 Task: Create a section Code Cowboys and in the section, add a milestone Software License Management in the project AgileLounge
Action: Mouse moved to (80, 58)
Screenshot: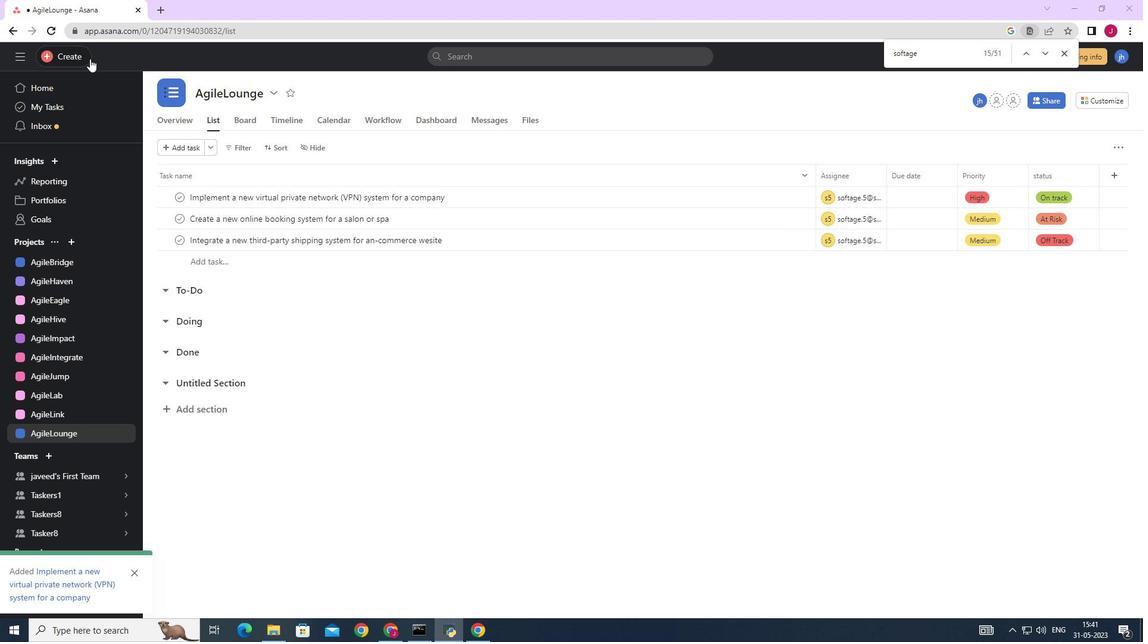 
Action: Mouse pressed left at (80, 58)
Screenshot: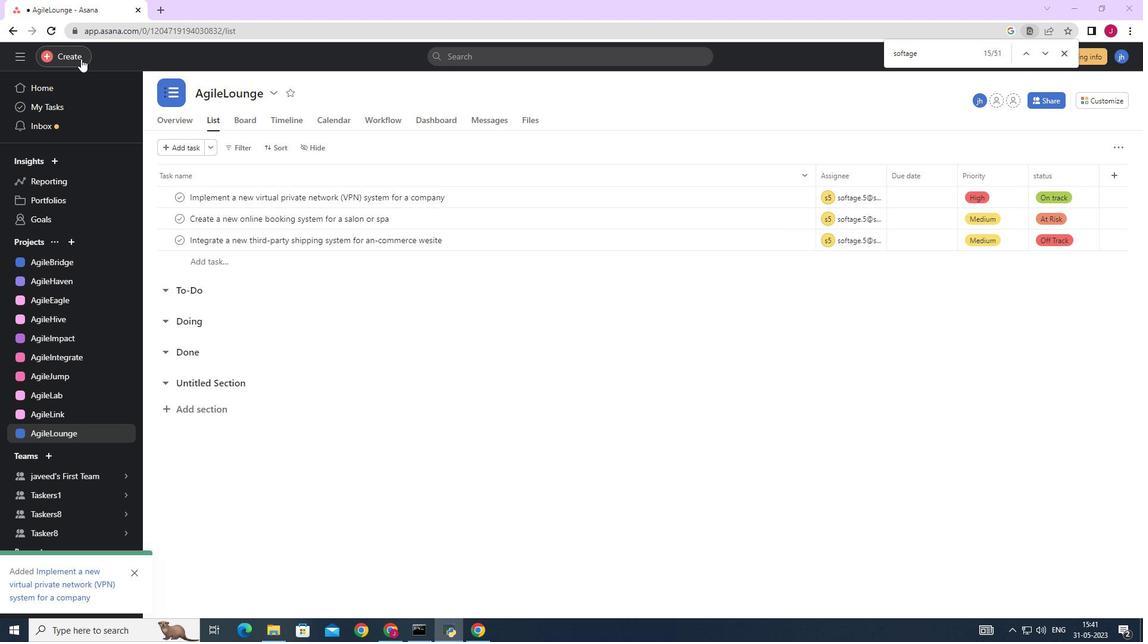 
Action: Mouse moved to (148, 58)
Screenshot: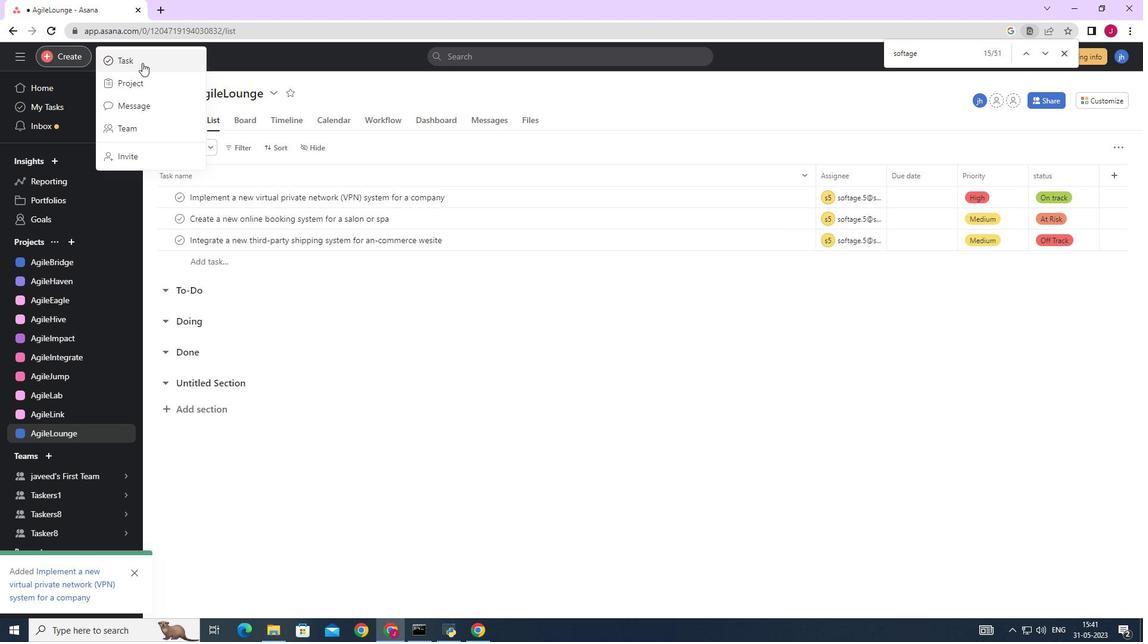 
Action: Mouse pressed left at (148, 58)
Screenshot: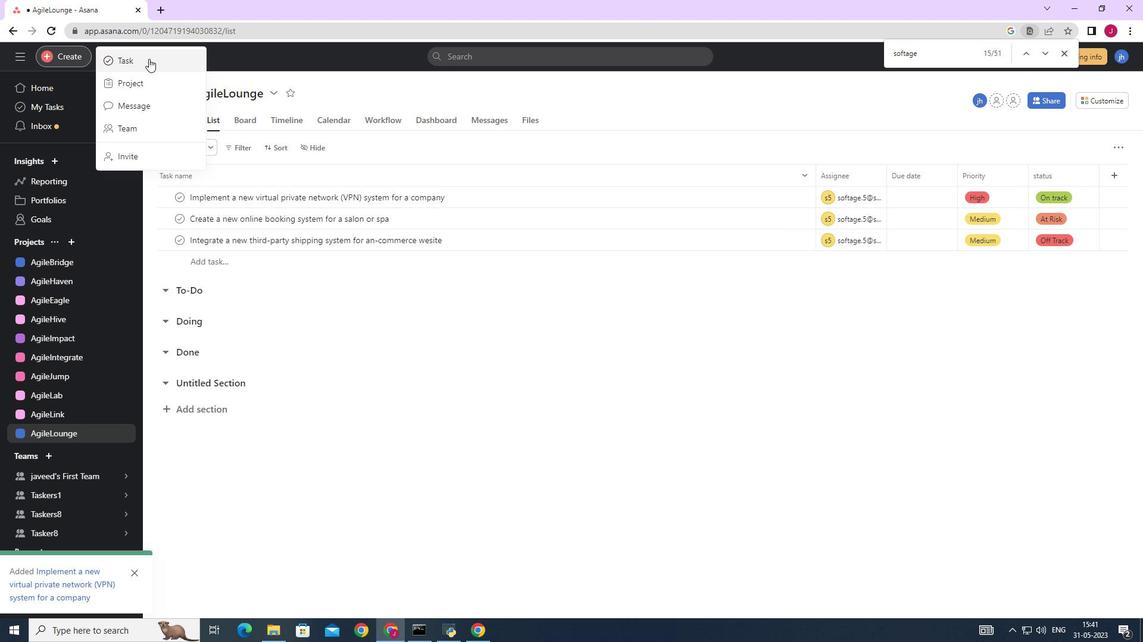 
Action: Mouse moved to (932, 393)
Screenshot: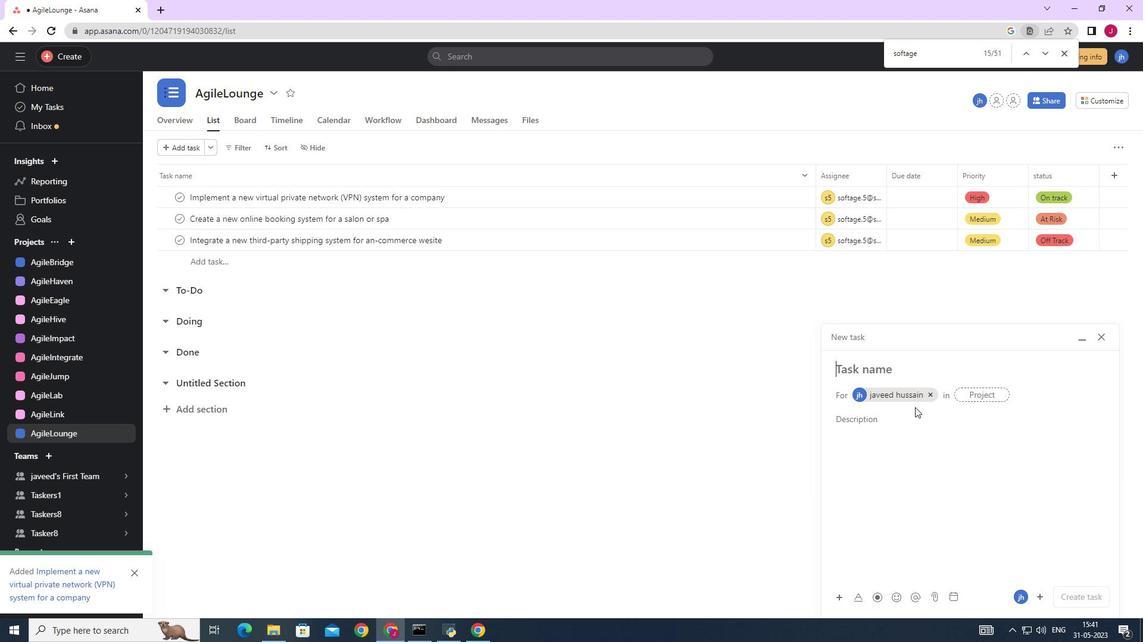 
Action: Mouse pressed left at (932, 393)
Screenshot: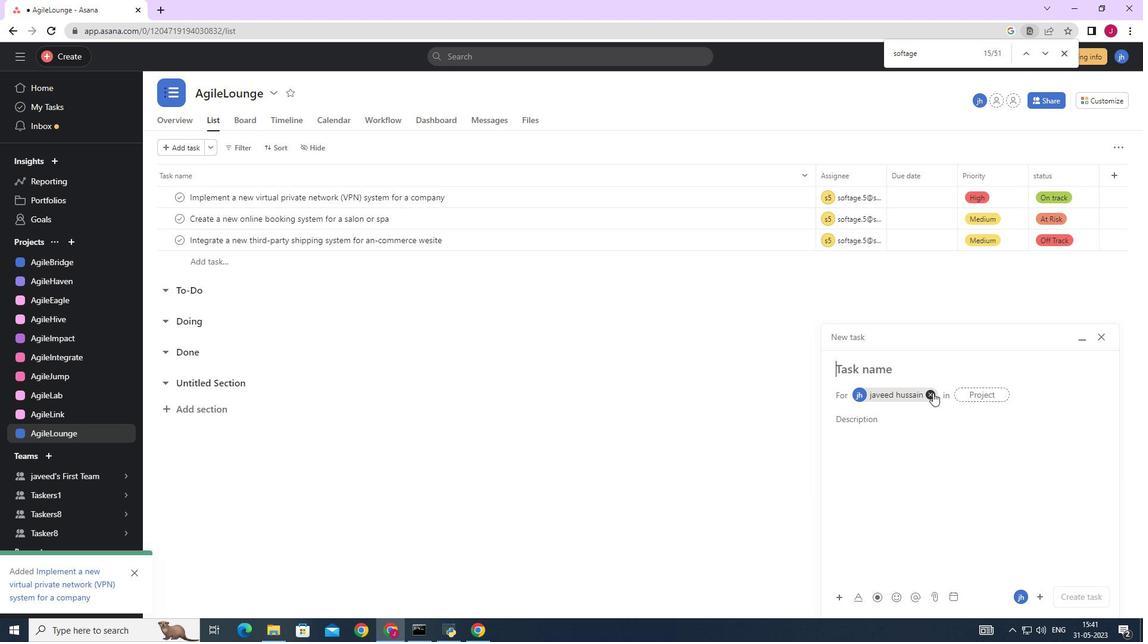 
Action: Mouse moved to (1103, 338)
Screenshot: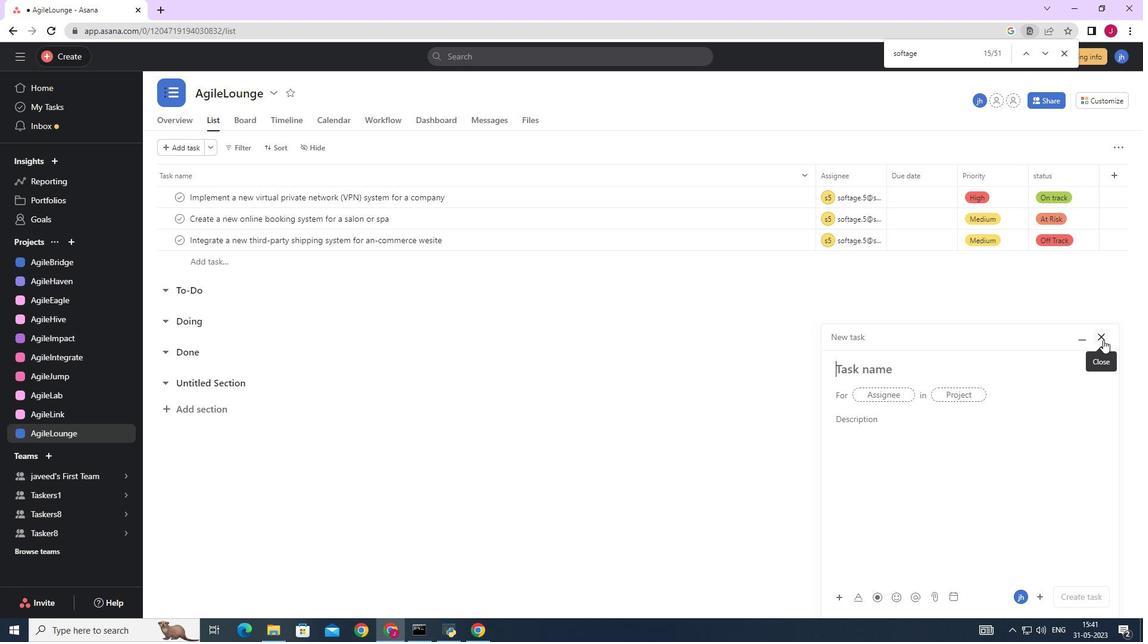 
Action: Mouse pressed left at (1103, 338)
Screenshot: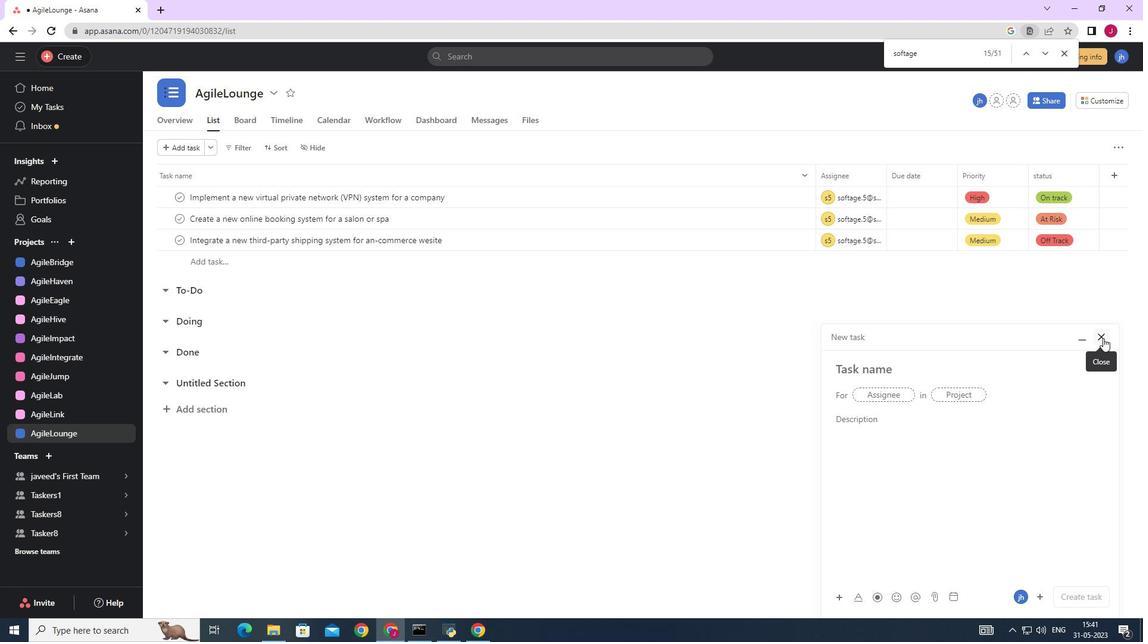 
Action: Mouse moved to (684, 203)
Screenshot: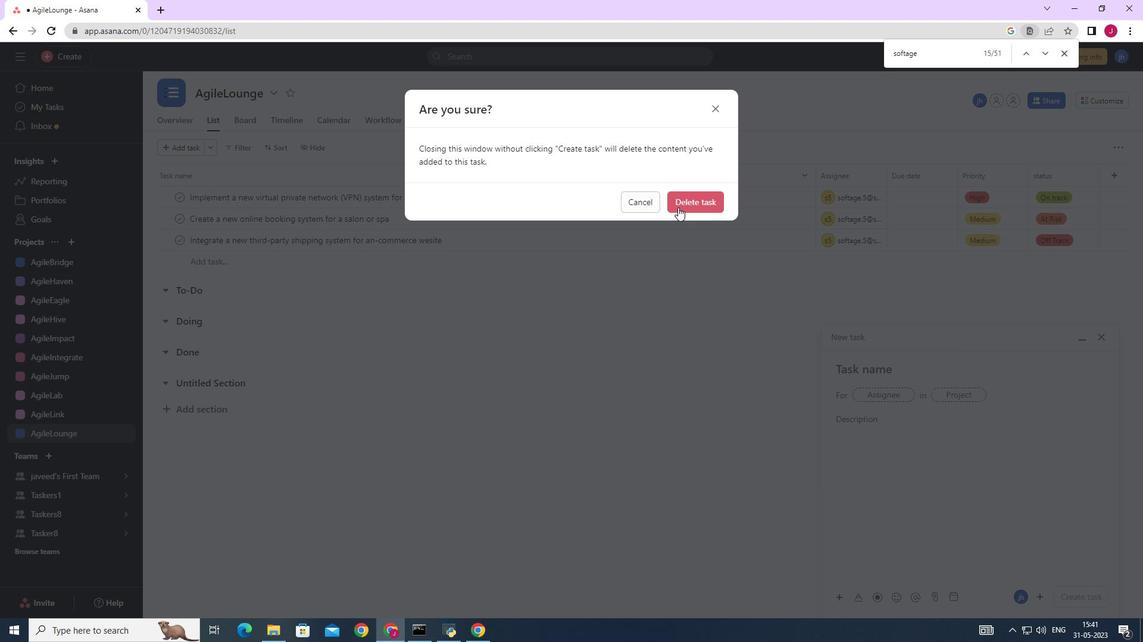 
Action: Mouse pressed left at (684, 203)
Screenshot: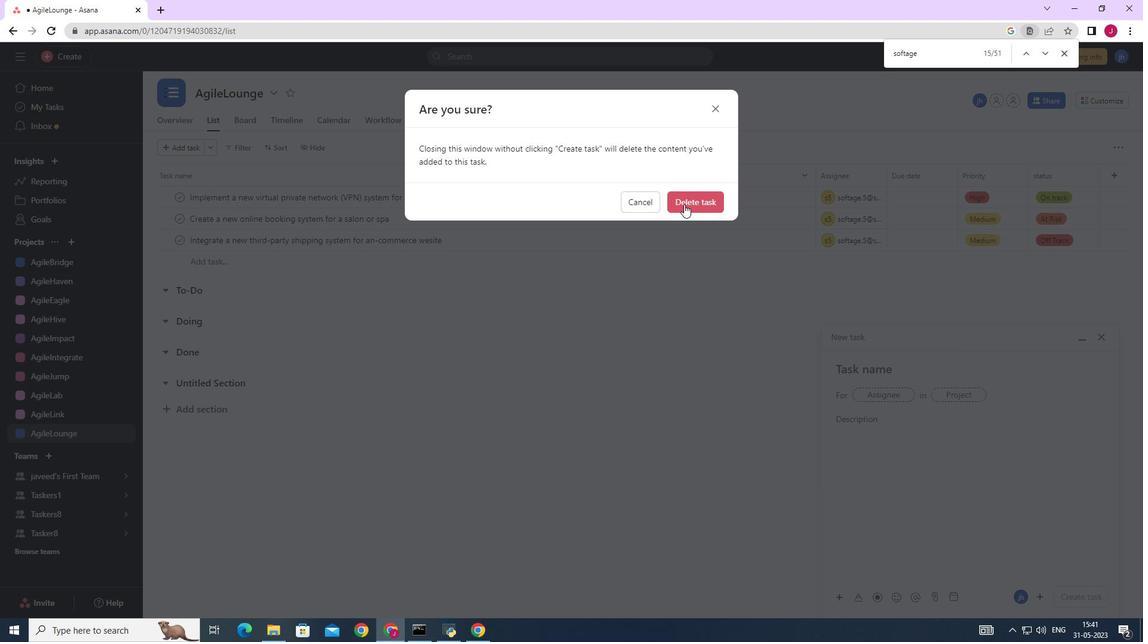 
Action: Mouse moved to (270, 381)
Screenshot: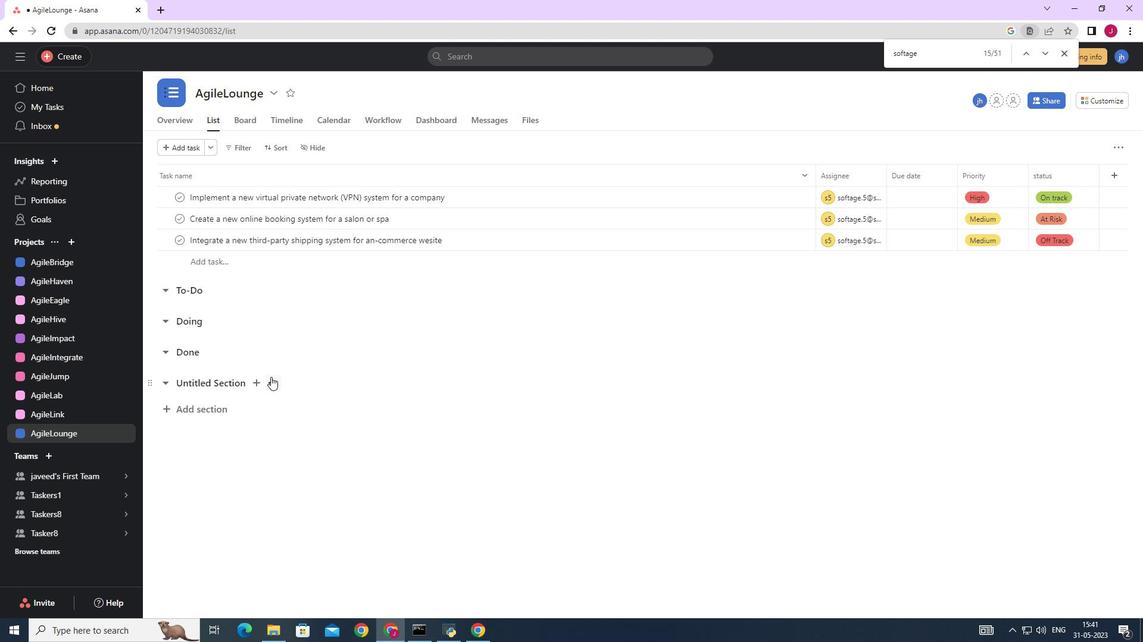 
Action: Mouse pressed left at (270, 381)
Screenshot: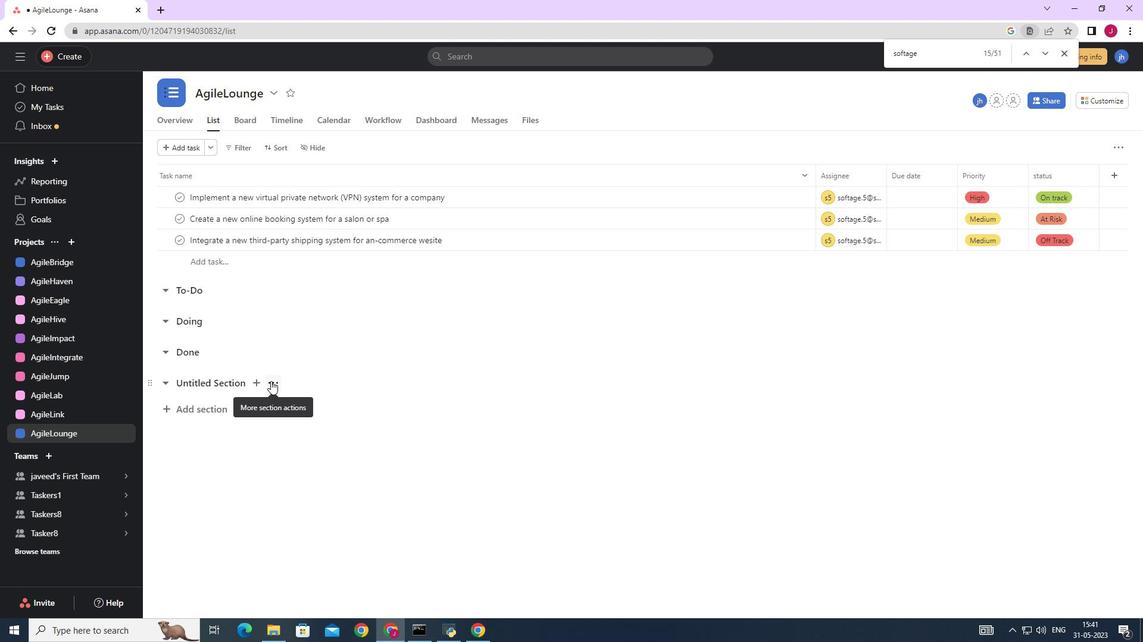
Action: Mouse moved to (313, 475)
Screenshot: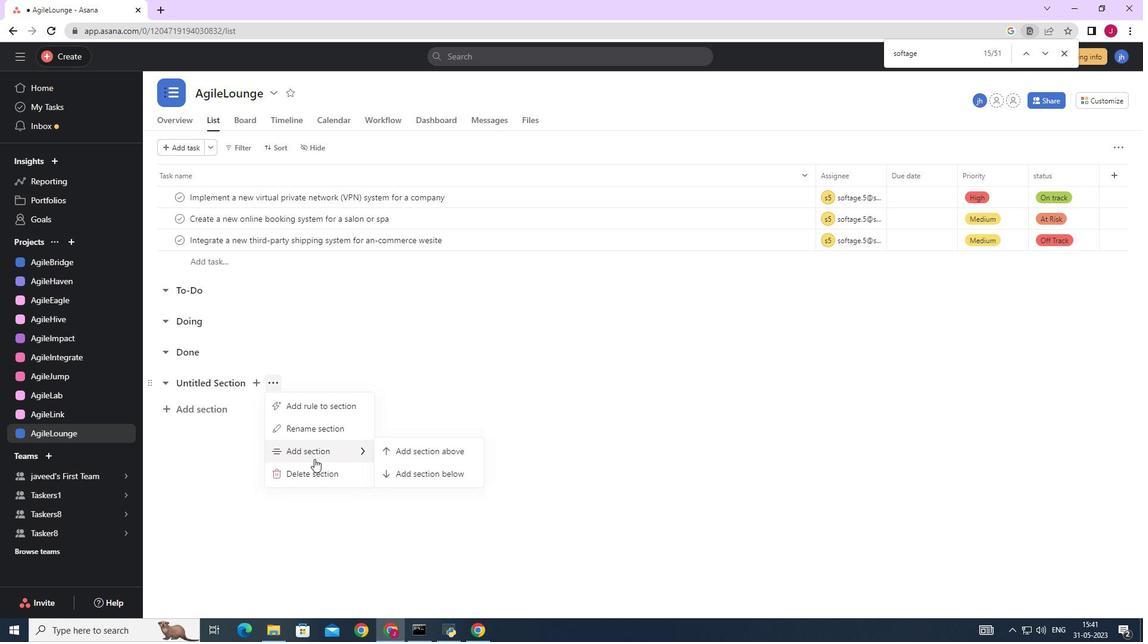 
Action: Mouse pressed left at (313, 475)
Screenshot: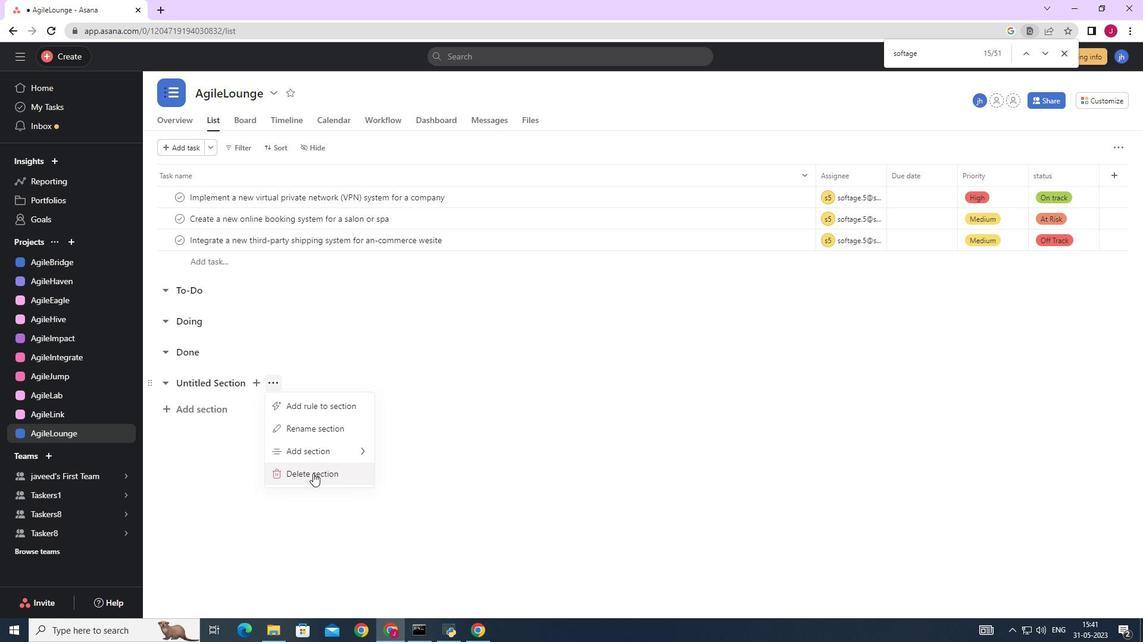 
Action: Mouse moved to (220, 383)
Screenshot: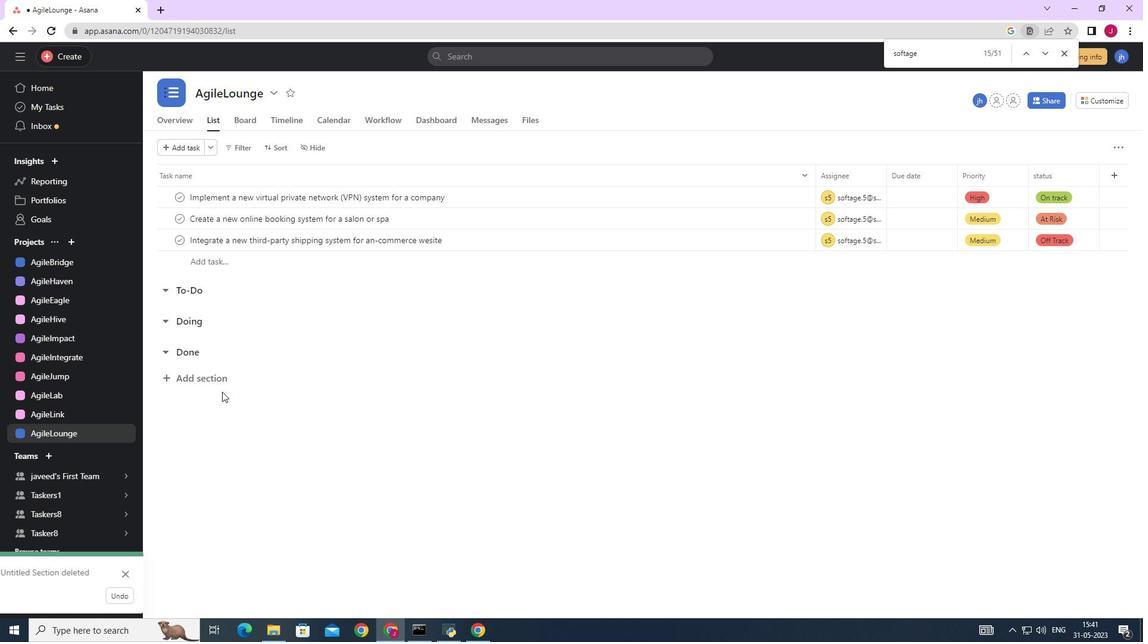 
Action: Mouse pressed left at (220, 383)
Screenshot: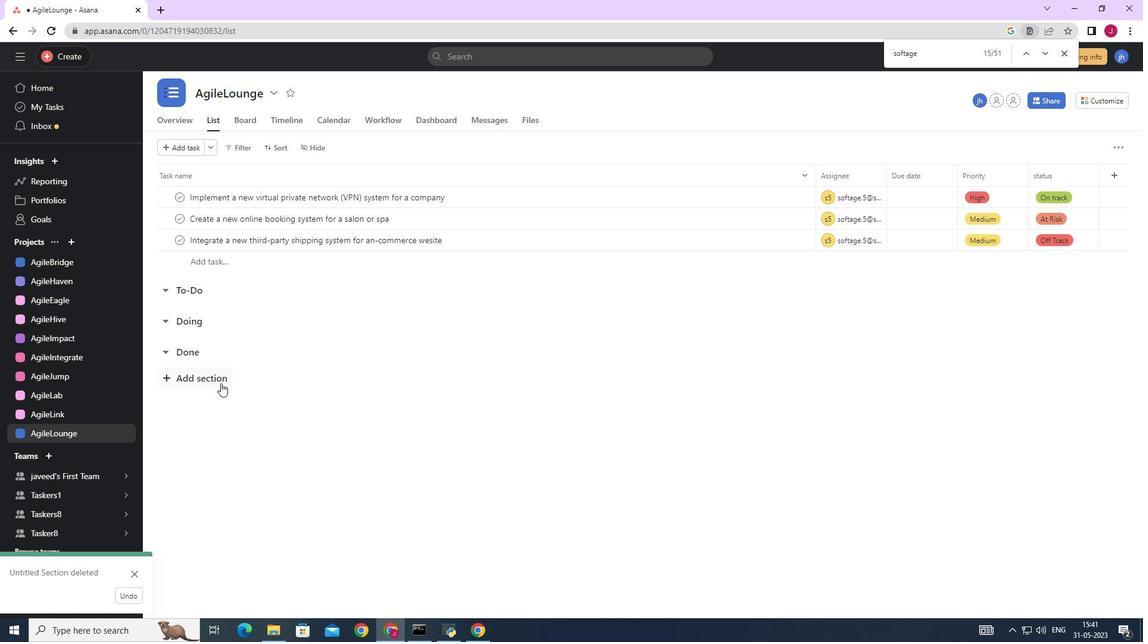 
Action: Mouse moved to (220, 380)
Screenshot: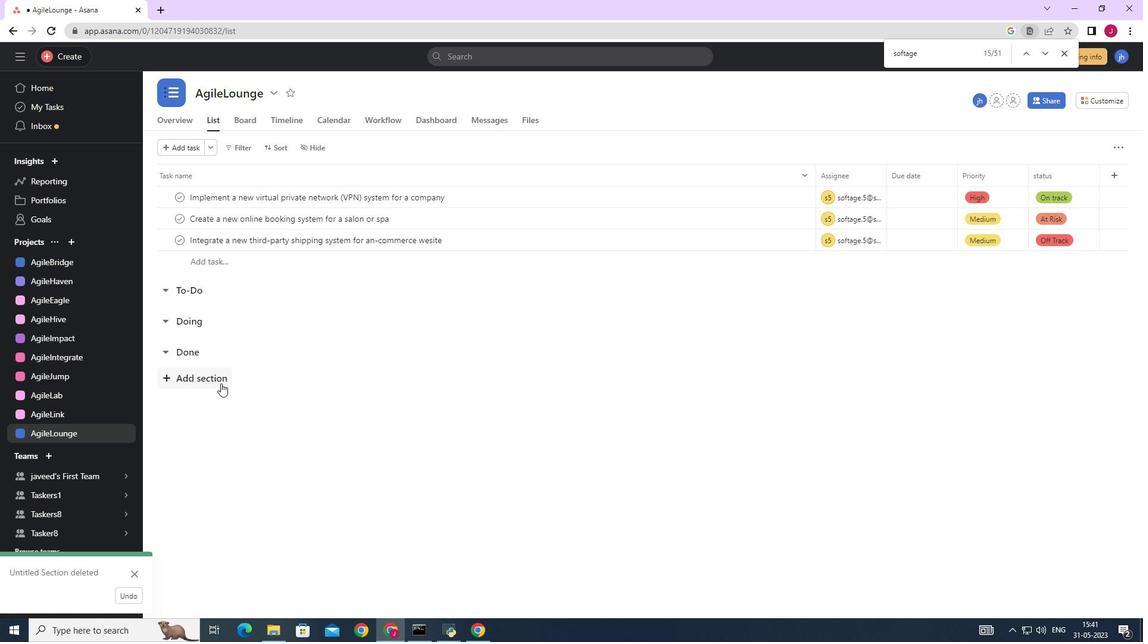 
Action: Key pressed <Key.caps_lock>C<Key.caps_lock>ode<Key.space><Key.caps_lock>C<Key.caps_lock>owboys<Key.enter><Key.caps_lock>S<Key.caps_lock>oftware<Key.space><Key.caps_lock>L<Key.caps_lock>icense<Key.space><Key.caps_lock>M<Key.caps_lock>anagenebp<Key.backspace><Key.backspace>nt<Key.space><Key.backspace><Key.backspace><Key.backspace><Key.backspace><Key.backspace>ment<Key.space>
Screenshot: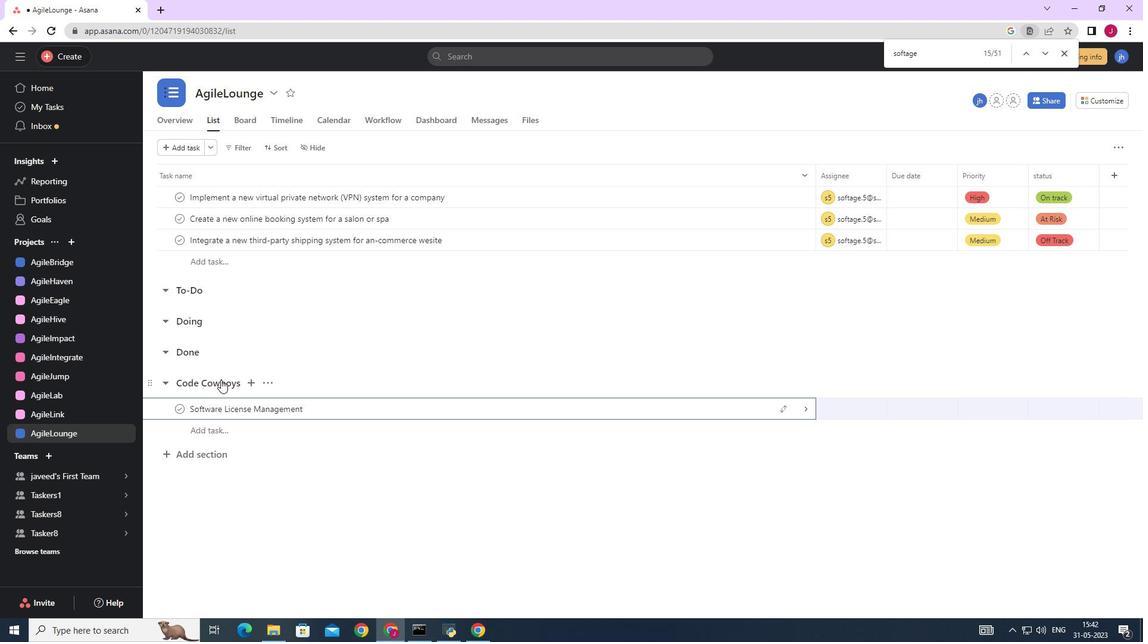 
Action: Mouse moved to (808, 411)
Screenshot: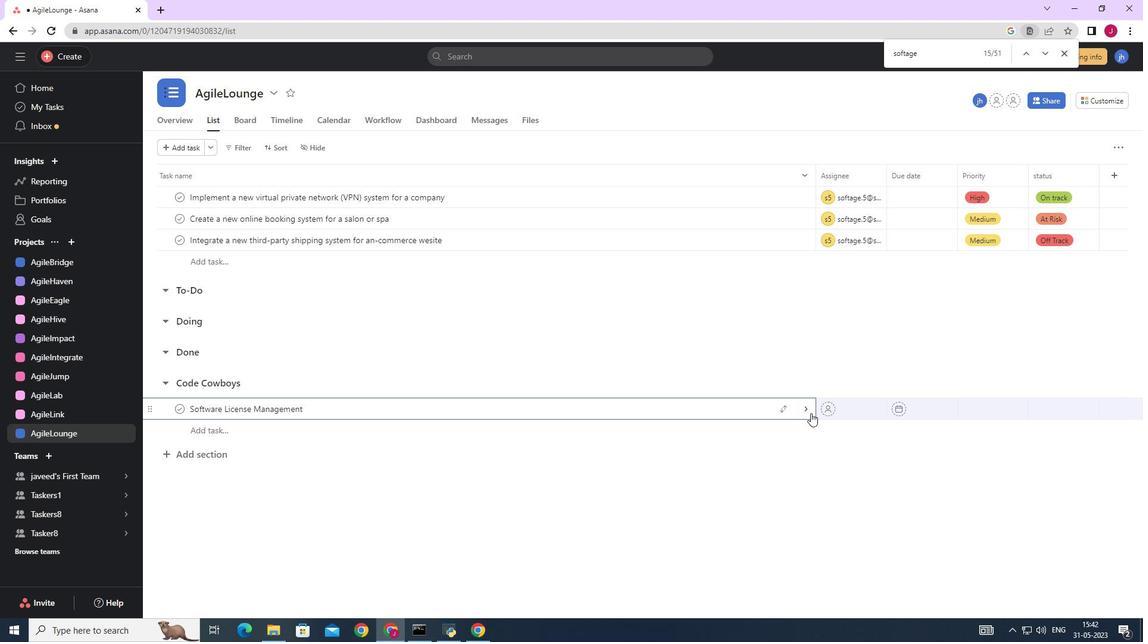 
Action: Mouse pressed left at (808, 411)
Screenshot: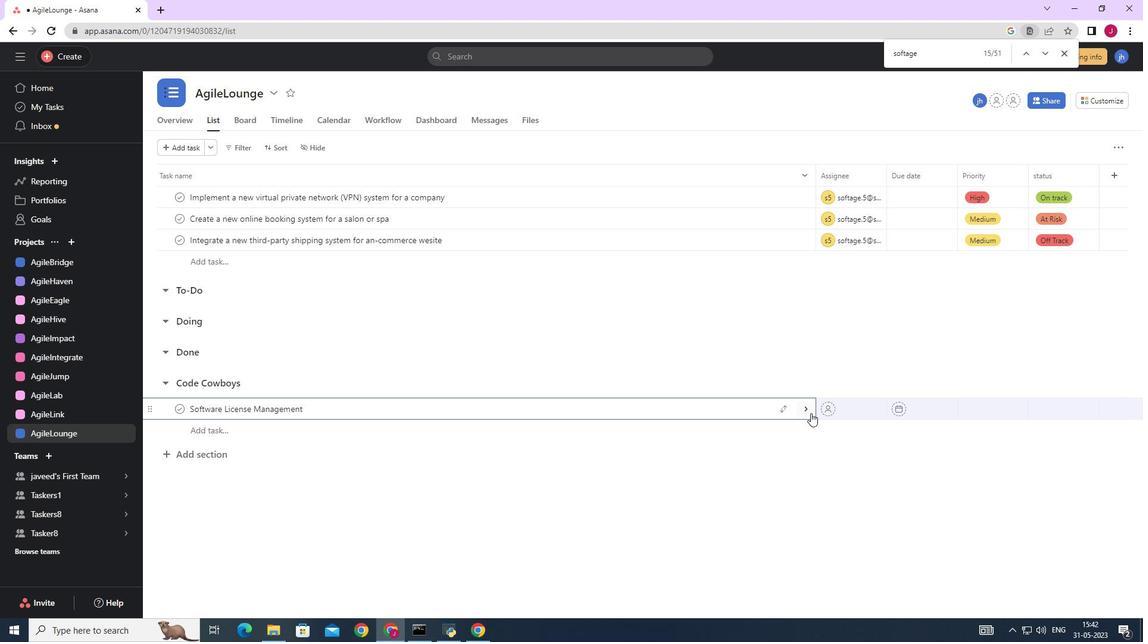 
Action: Mouse moved to (1102, 149)
Screenshot: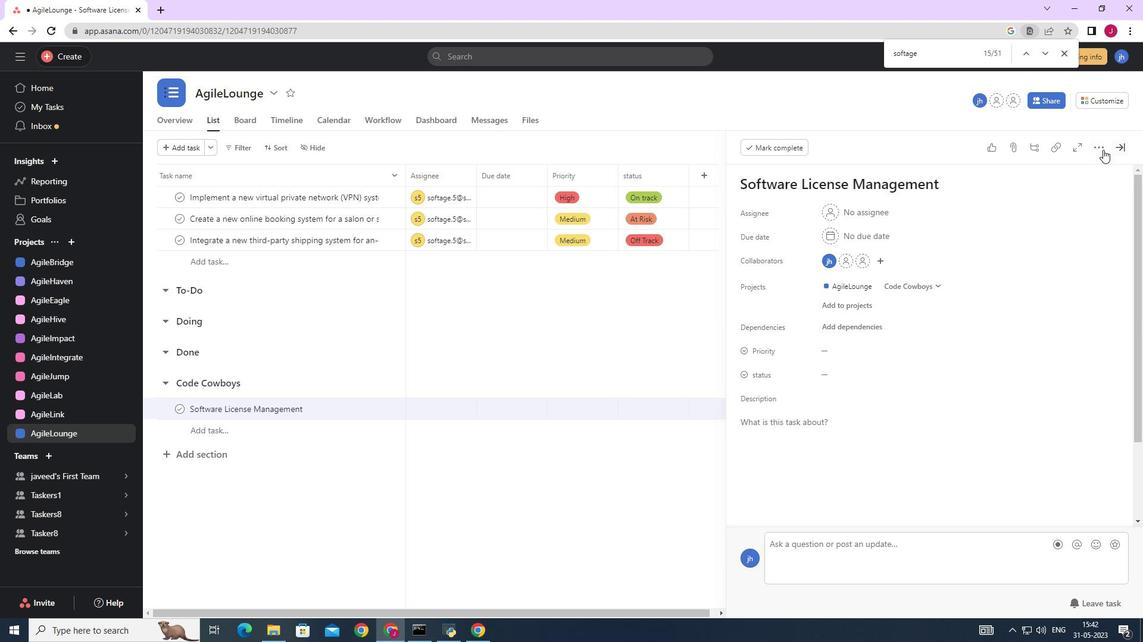 
Action: Mouse pressed left at (1102, 149)
Screenshot: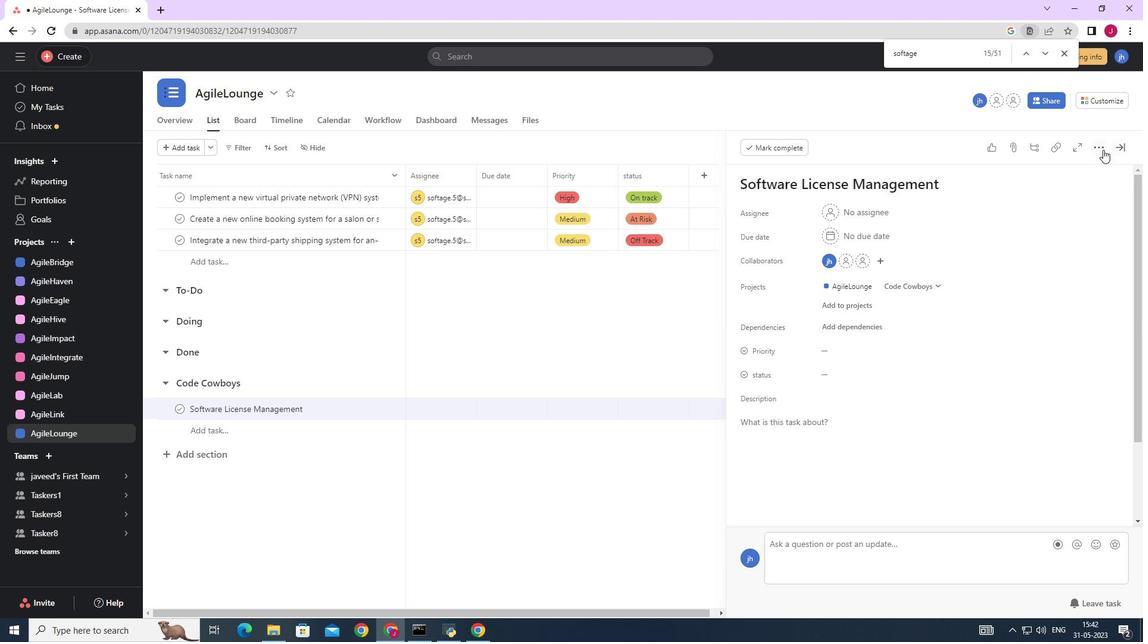 
Action: Mouse moved to (992, 188)
Screenshot: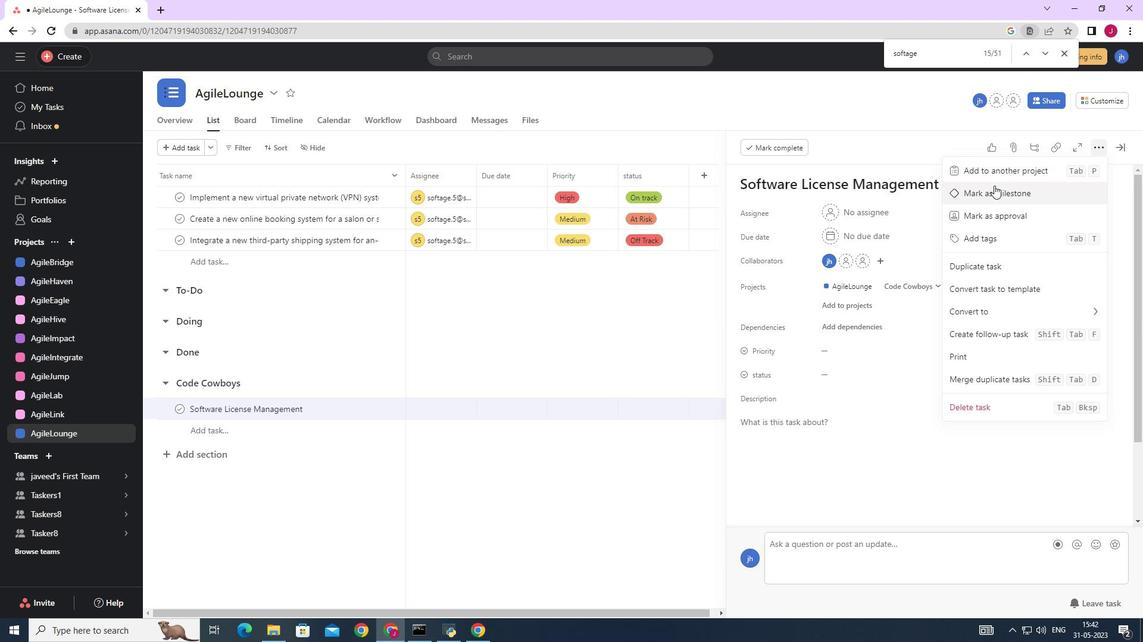 
Action: Mouse pressed left at (992, 188)
Screenshot: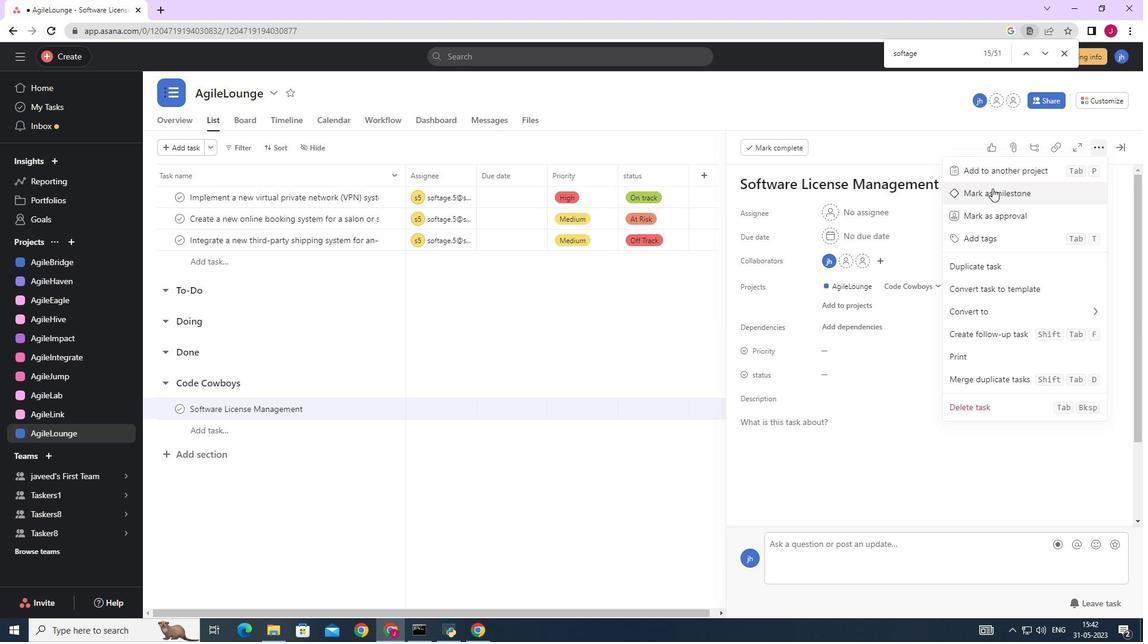 
Action: Mouse moved to (1122, 146)
Screenshot: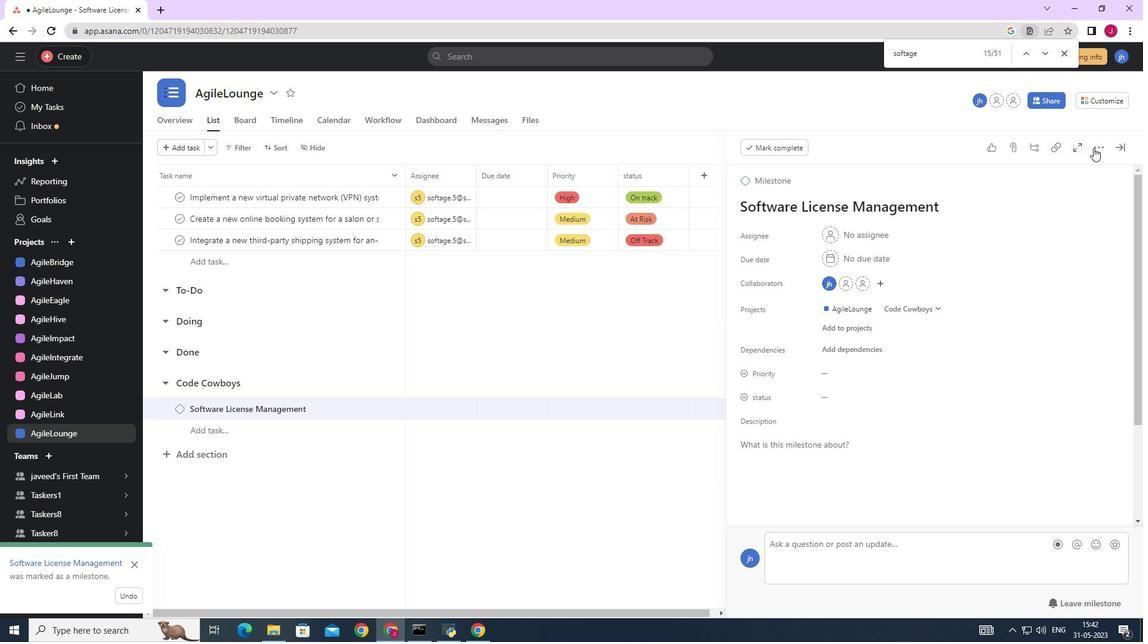 
Action: Mouse pressed left at (1122, 146)
Screenshot: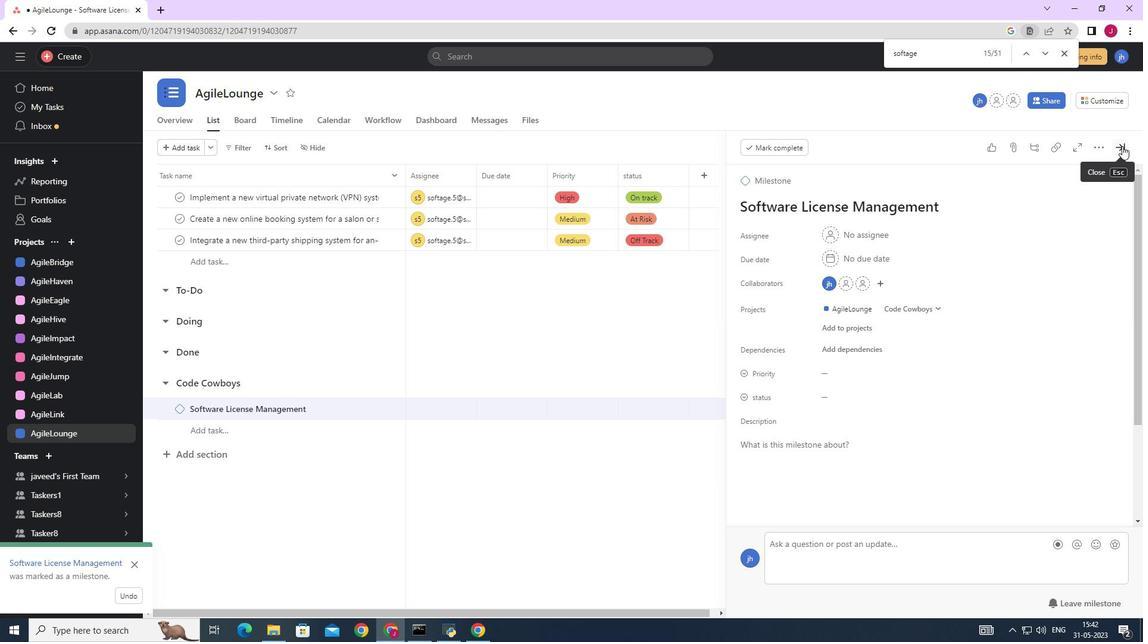 
Action: Mouse moved to (1121, 145)
Screenshot: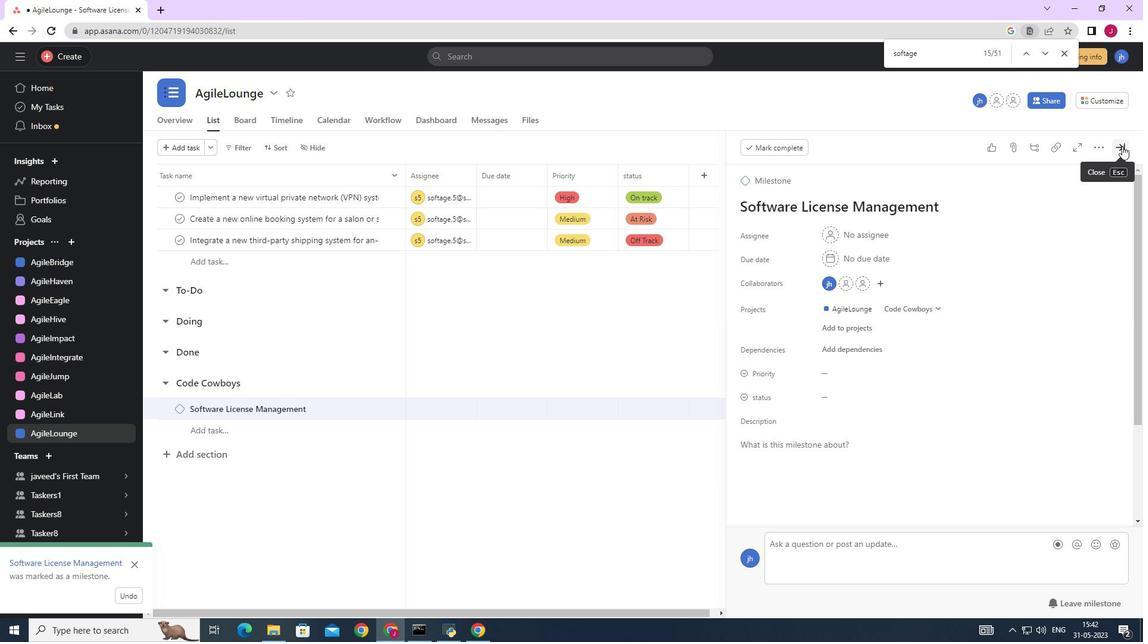 
